Task: Help me to understand the experience cloud developer guide.
Action: Mouse moved to (890, 58)
Screenshot: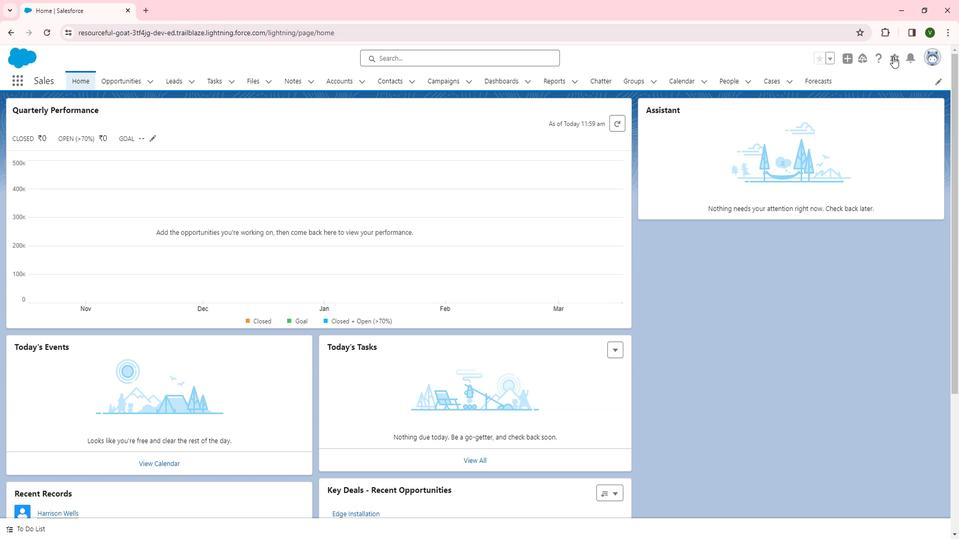 
Action: Mouse pressed left at (890, 58)
Screenshot: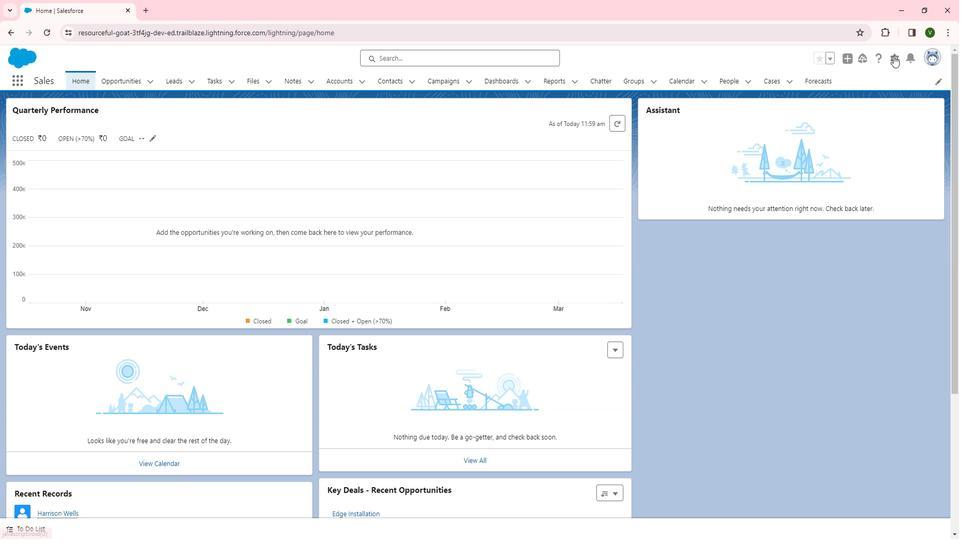 
Action: Mouse moved to (859, 84)
Screenshot: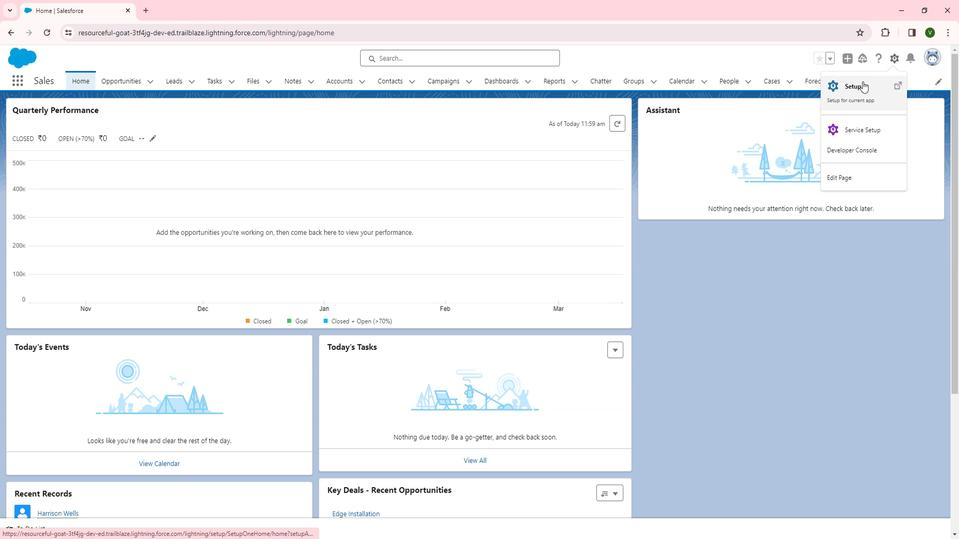 
Action: Mouse pressed left at (859, 84)
Screenshot: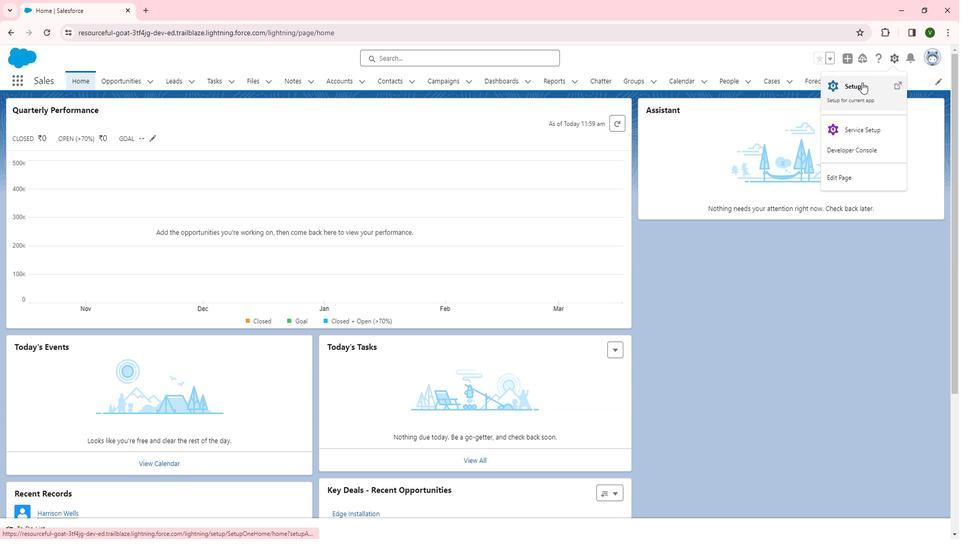 
Action: Mouse moved to (26, 428)
Screenshot: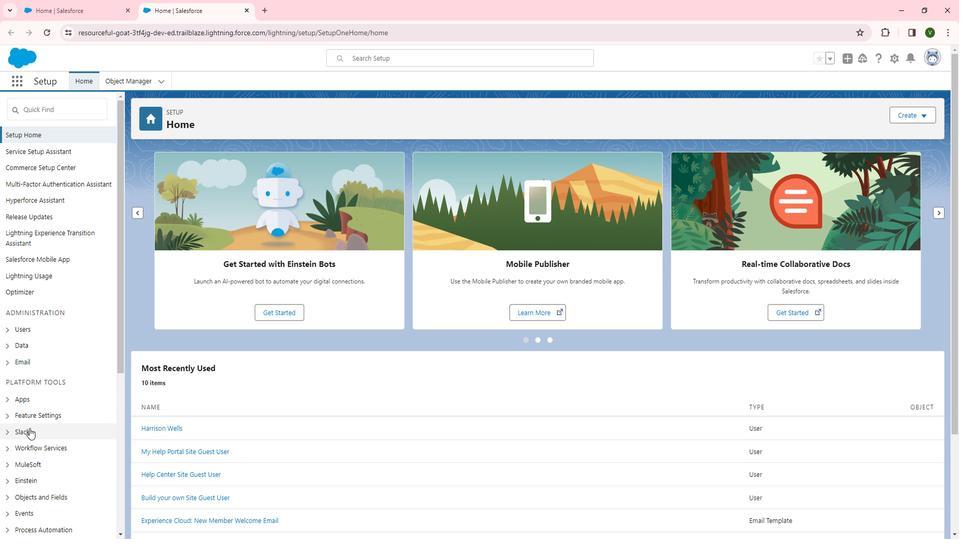 
Action: Mouse scrolled (26, 428) with delta (0, 0)
Screenshot: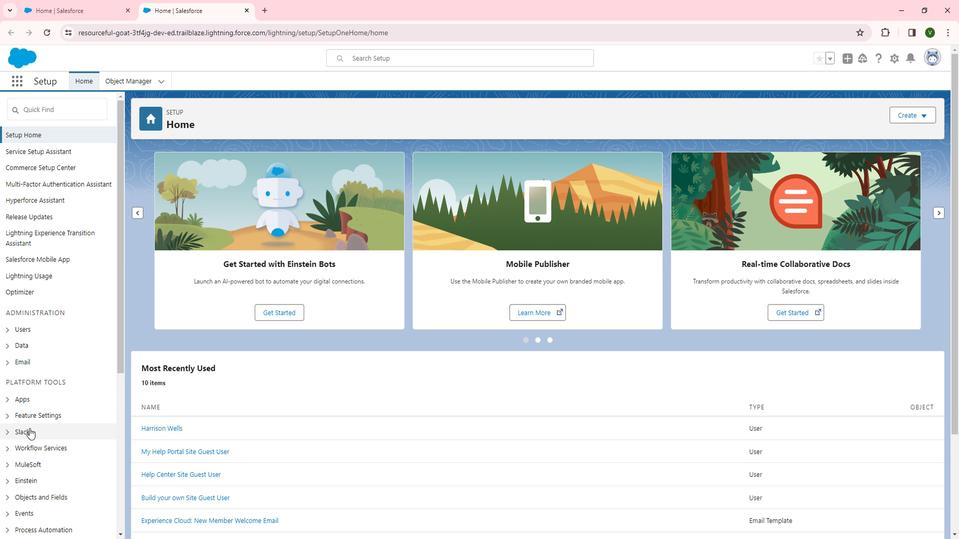 
Action: Mouse scrolled (26, 428) with delta (0, 0)
Screenshot: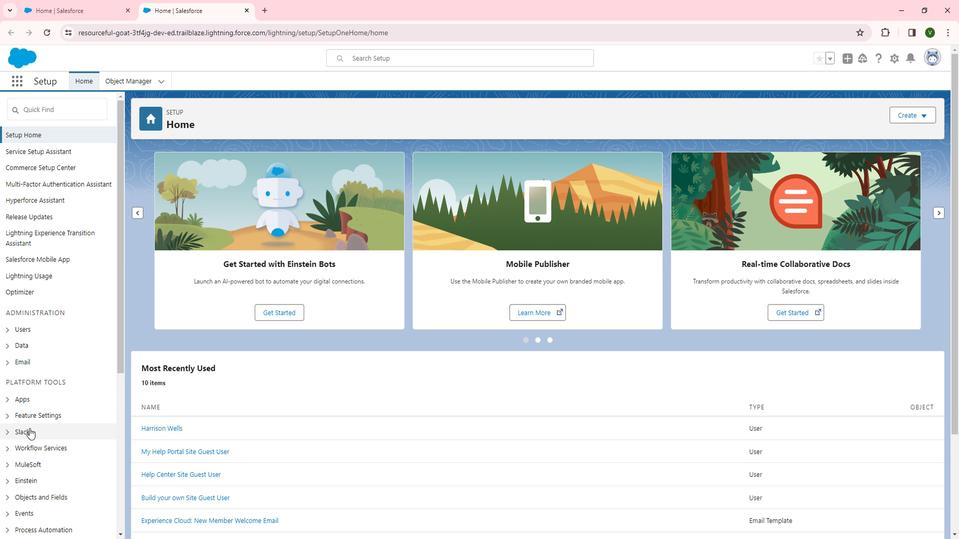 
Action: Mouse moved to (42, 307)
Screenshot: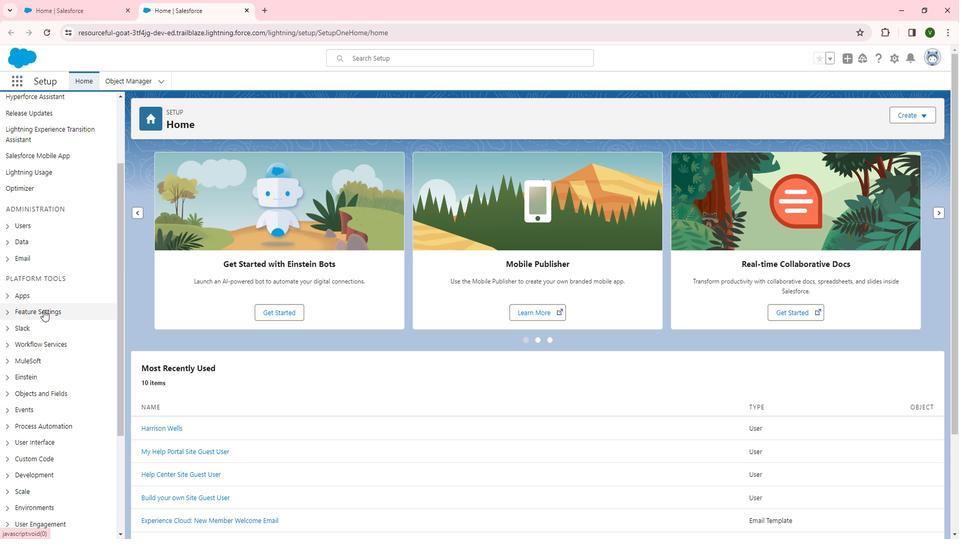 
Action: Mouse pressed left at (42, 307)
Screenshot: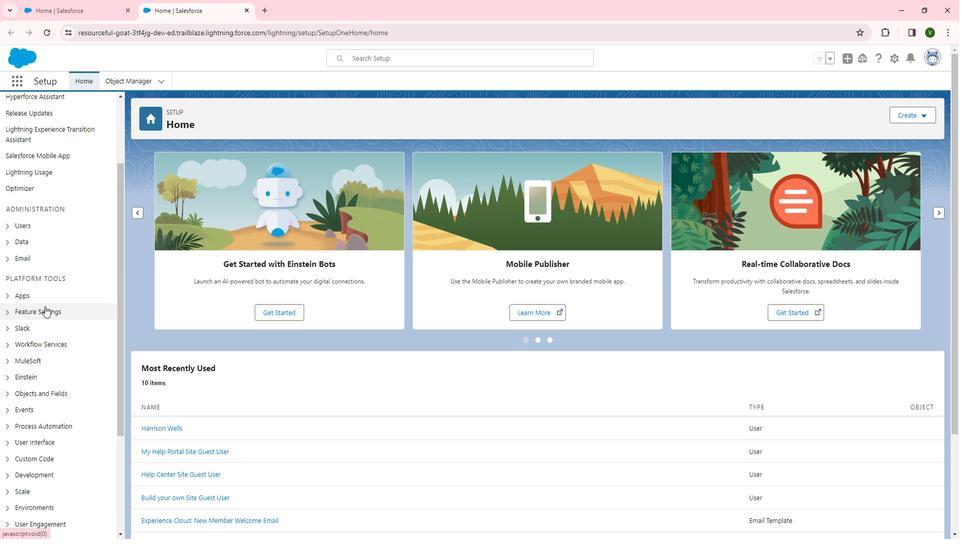 
Action: Mouse moved to (42, 396)
Screenshot: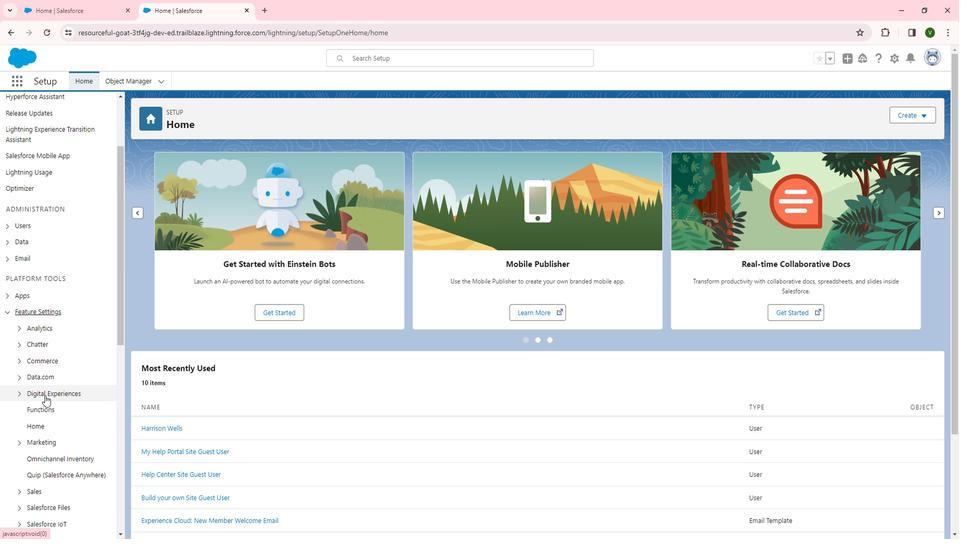 
Action: Mouse pressed left at (42, 396)
Screenshot: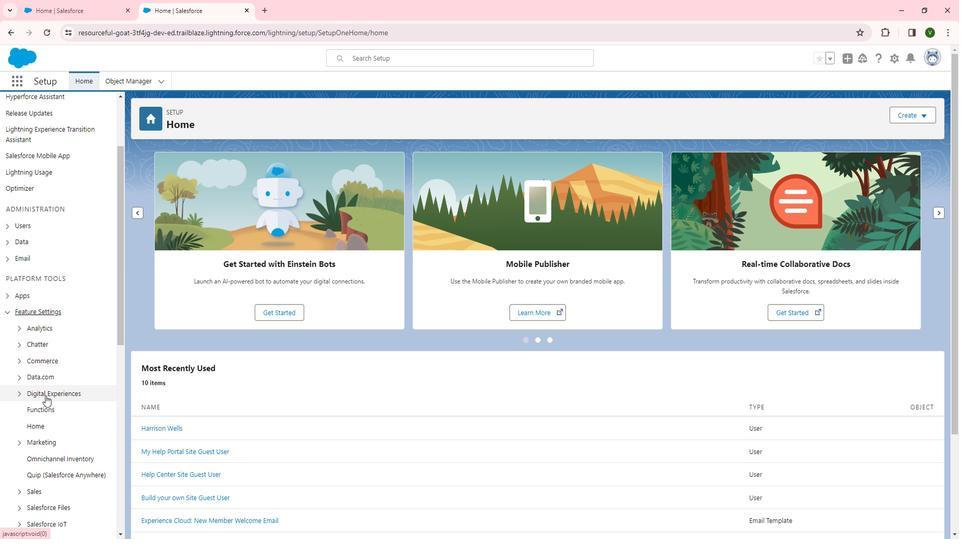 
Action: Mouse moved to (45, 407)
Screenshot: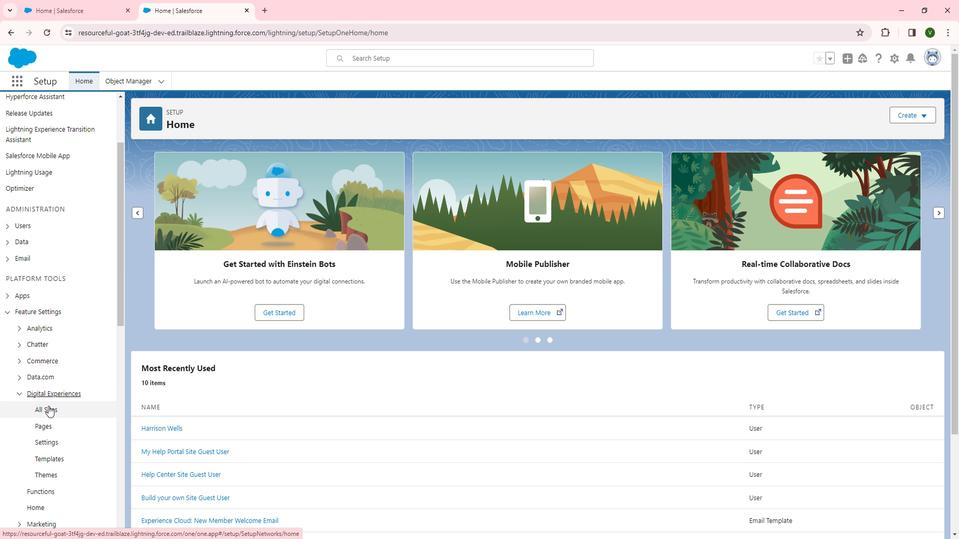 
Action: Mouse pressed left at (45, 407)
Screenshot: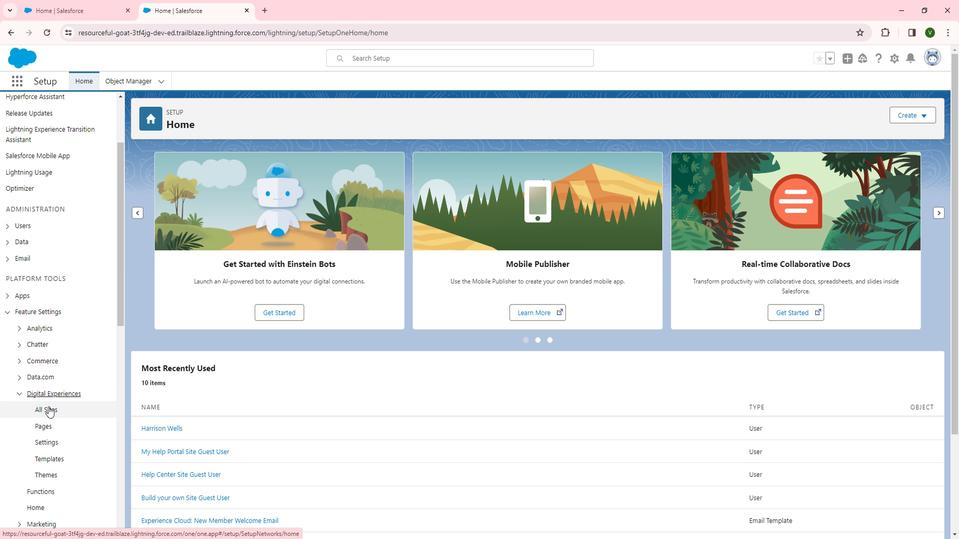 
Action: Mouse moved to (165, 266)
Screenshot: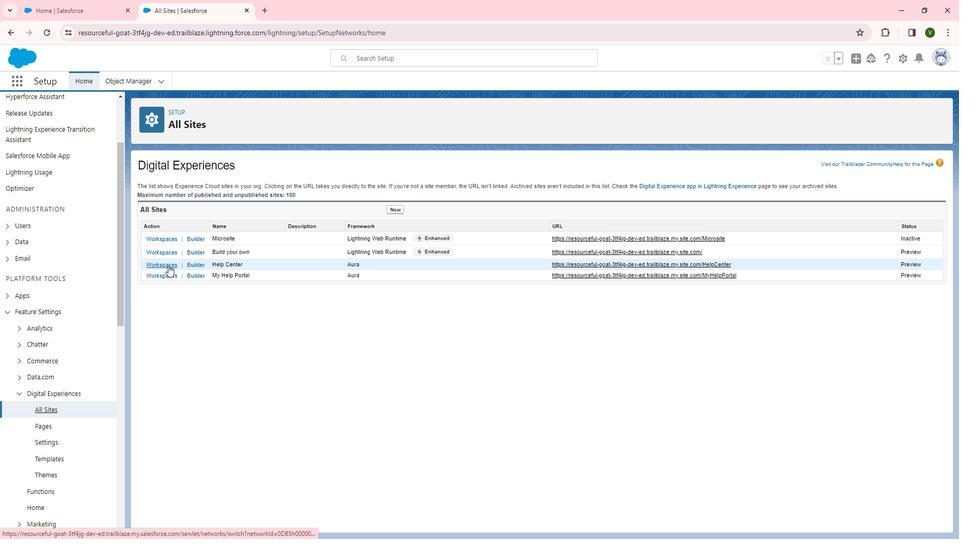 
Action: Mouse pressed left at (165, 266)
Screenshot: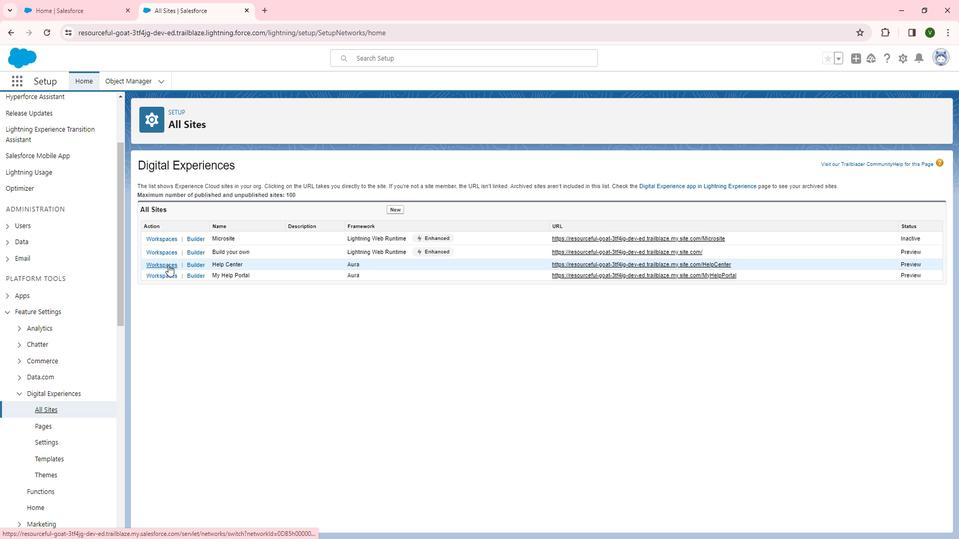 
Action: Mouse moved to (354, 328)
Screenshot: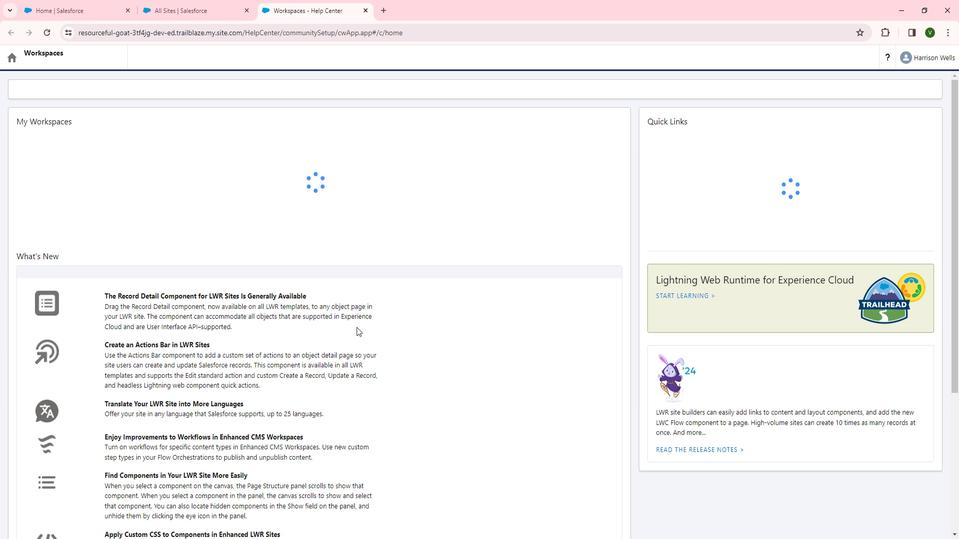 
Action: Mouse scrolled (354, 327) with delta (0, 0)
Screenshot: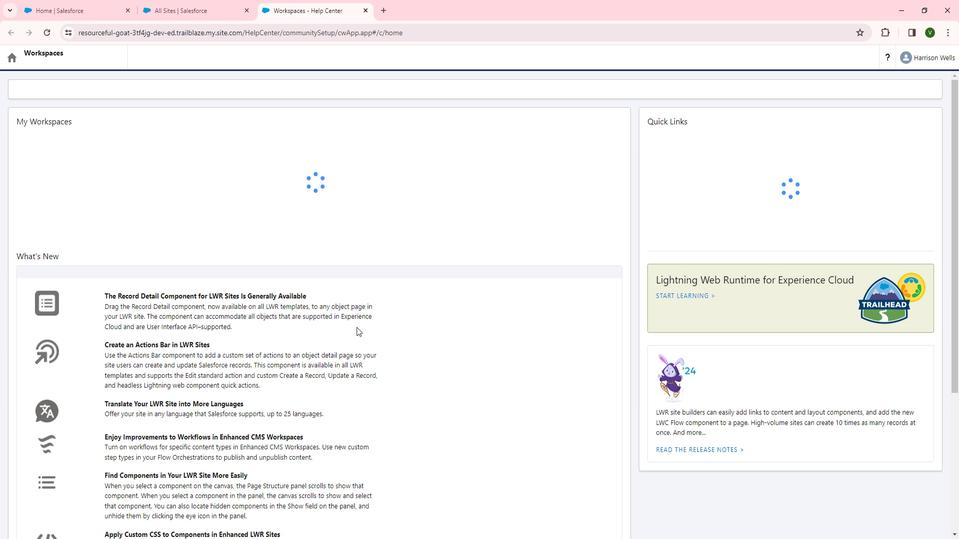 
Action: Mouse moved to (463, 320)
Screenshot: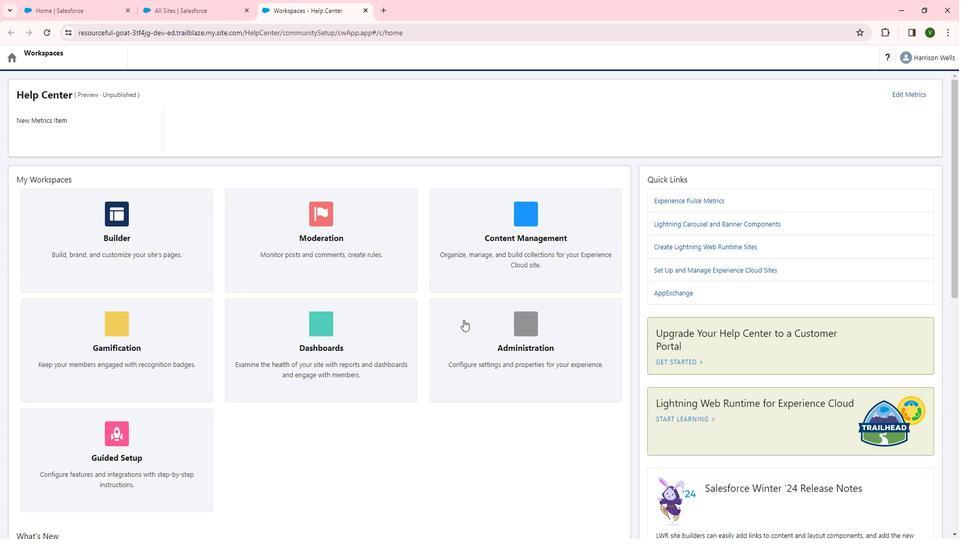 
Action: Mouse scrolled (463, 319) with delta (0, 0)
Screenshot: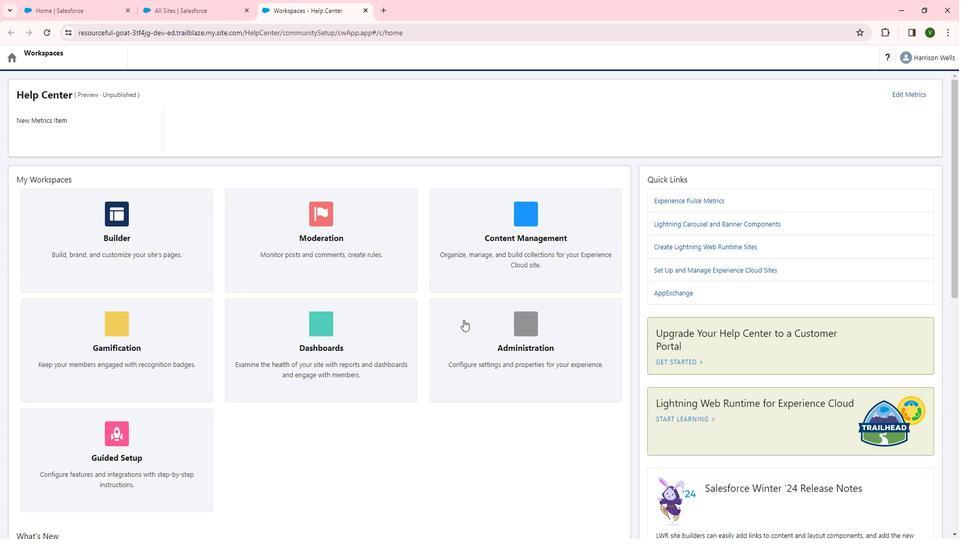 
Action: Mouse scrolled (463, 319) with delta (0, 0)
Screenshot: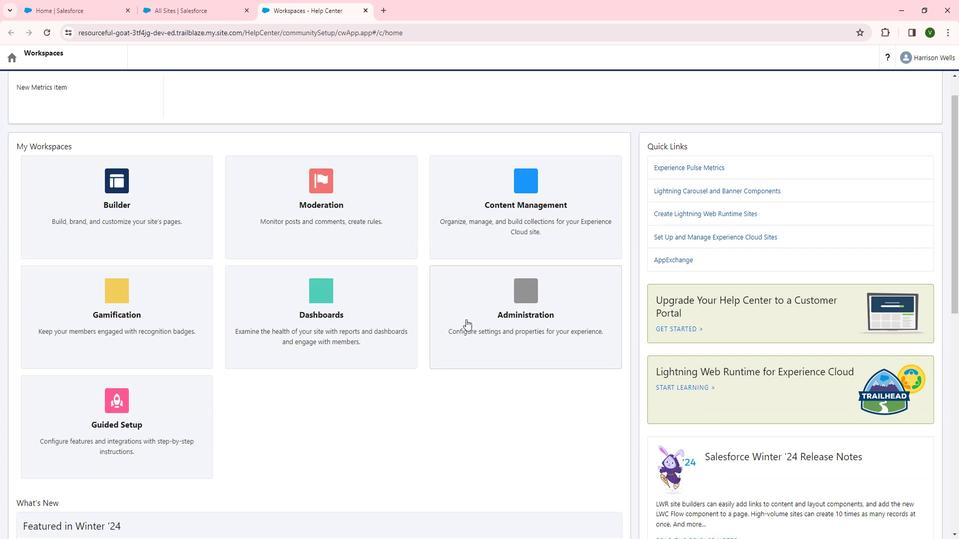 
Action: Mouse scrolled (463, 319) with delta (0, 0)
Screenshot: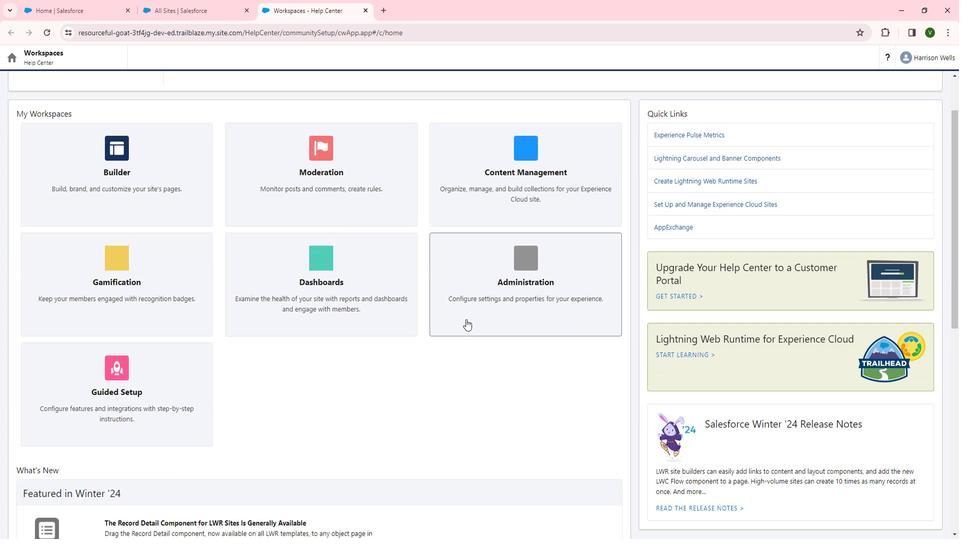 
Action: Mouse scrolled (463, 319) with delta (0, 0)
Screenshot: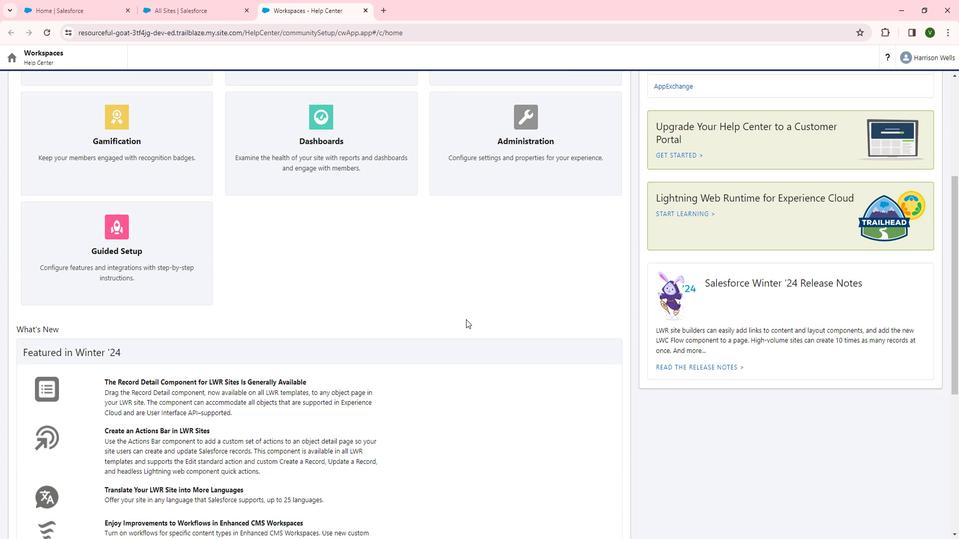 
Action: Mouse scrolled (463, 319) with delta (0, 0)
Screenshot: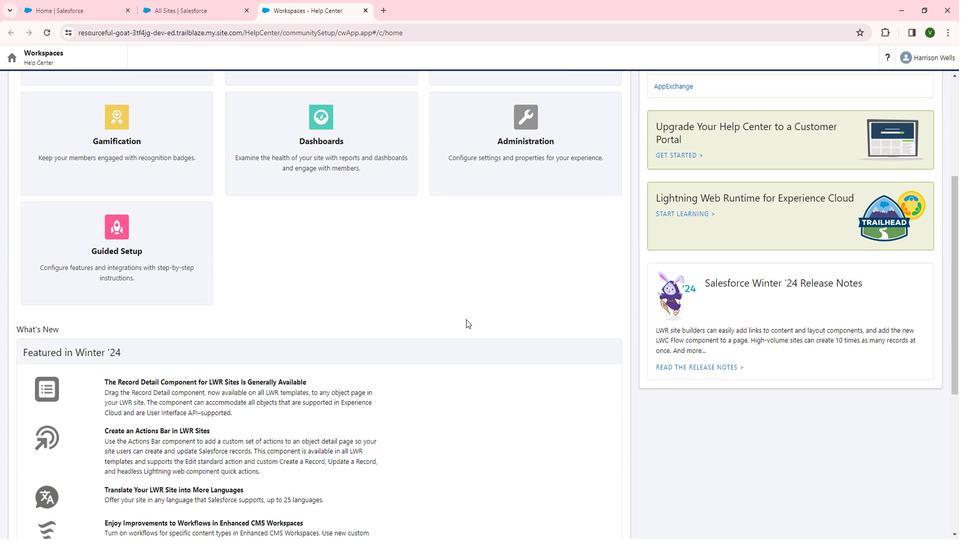 
Action: Mouse scrolled (463, 319) with delta (0, 0)
Screenshot: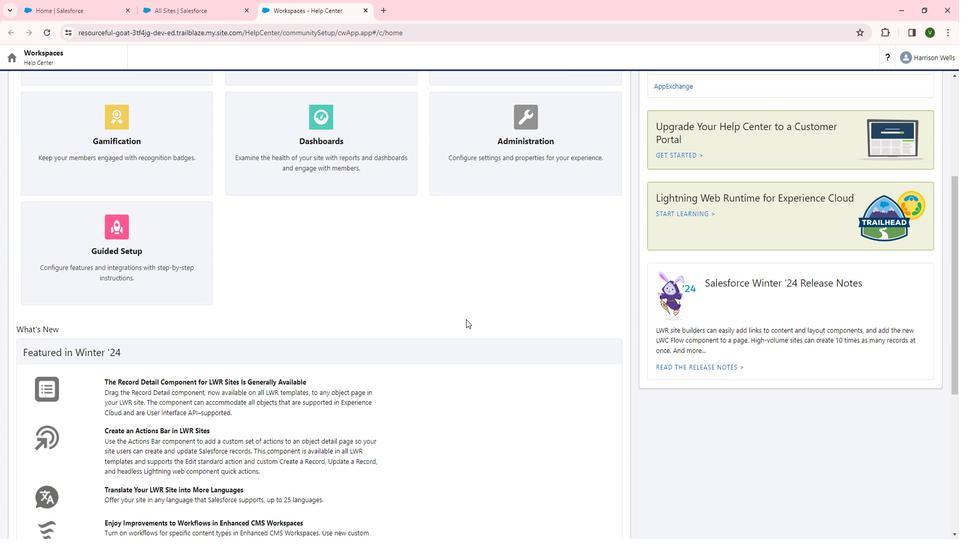 
Action: Mouse scrolled (463, 319) with delta (0, 0)
Screenshot: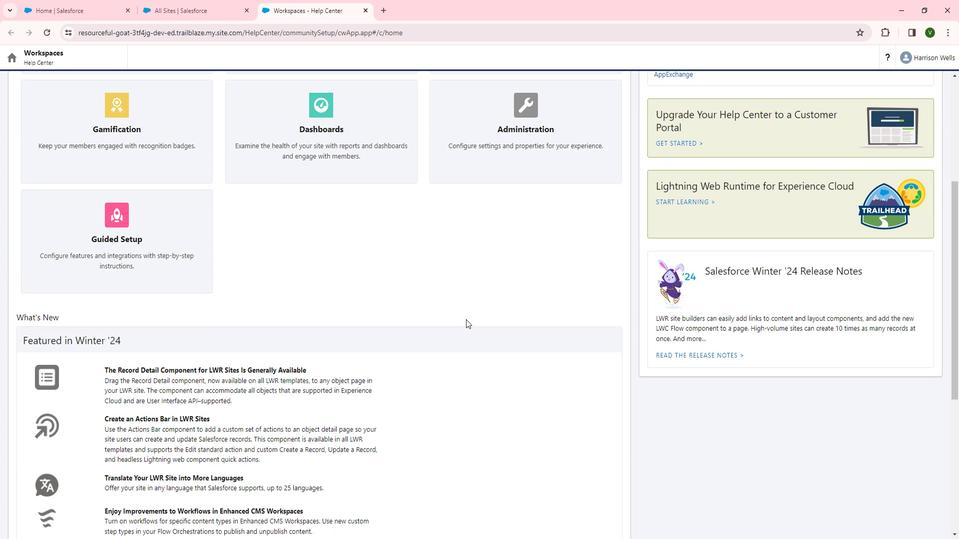
Action: Mouse scrolled (463, 319) with delta (0, 0)
Screenshot: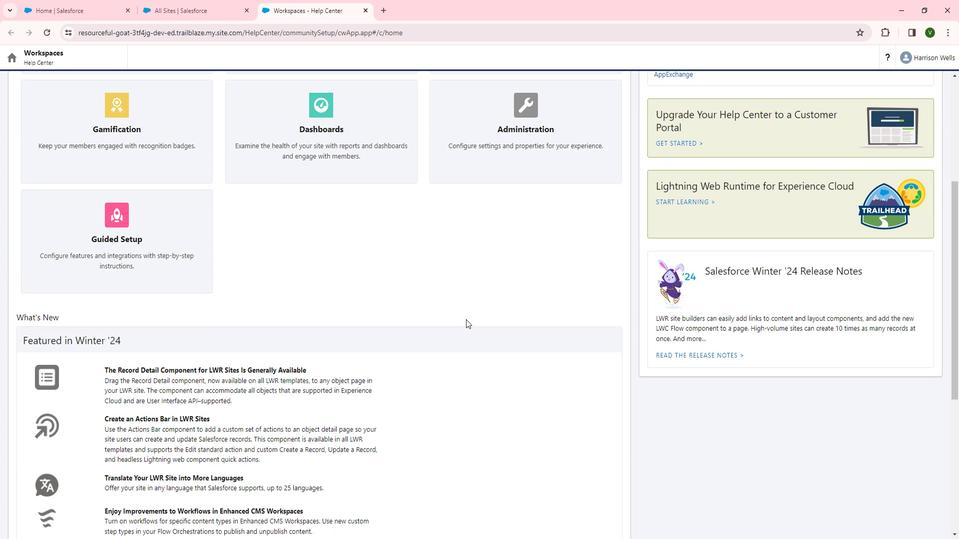 
Action: Mouse scrolled (463, 319) with delta (0, 0)
Screenshot: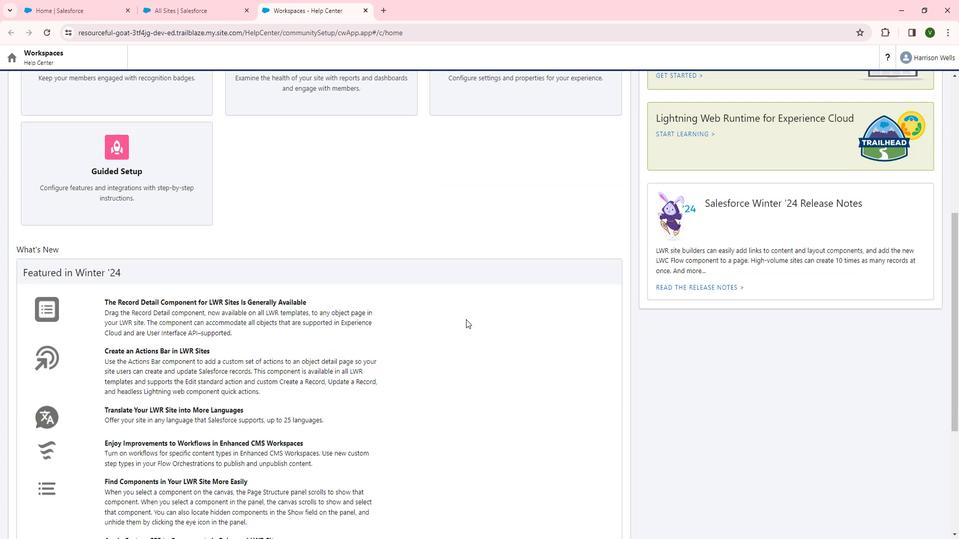 
Action: Mouse scrolled (463, 319) with delta (0, 0)
Screenshot: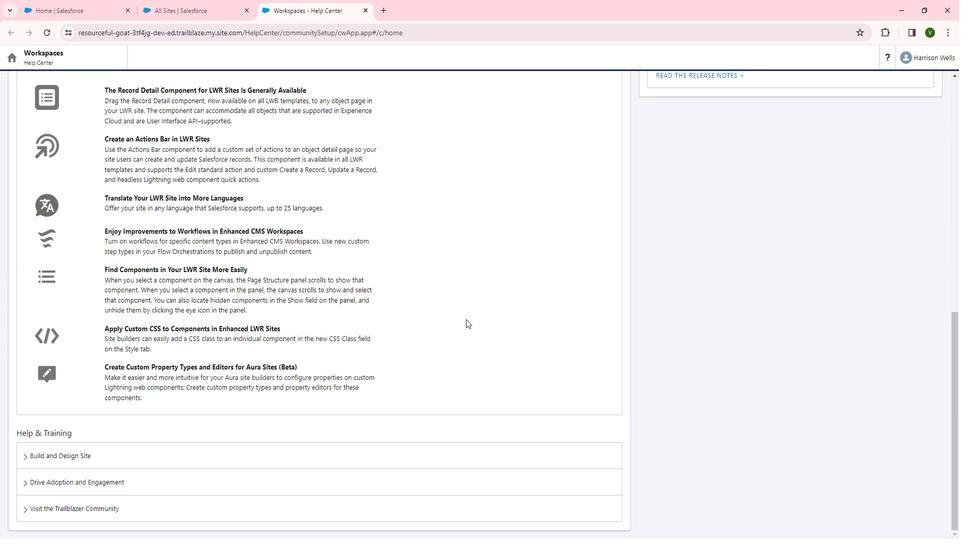 
Action: Mouse scrolled (463, 319) with delta (0, 0)
Screenshot: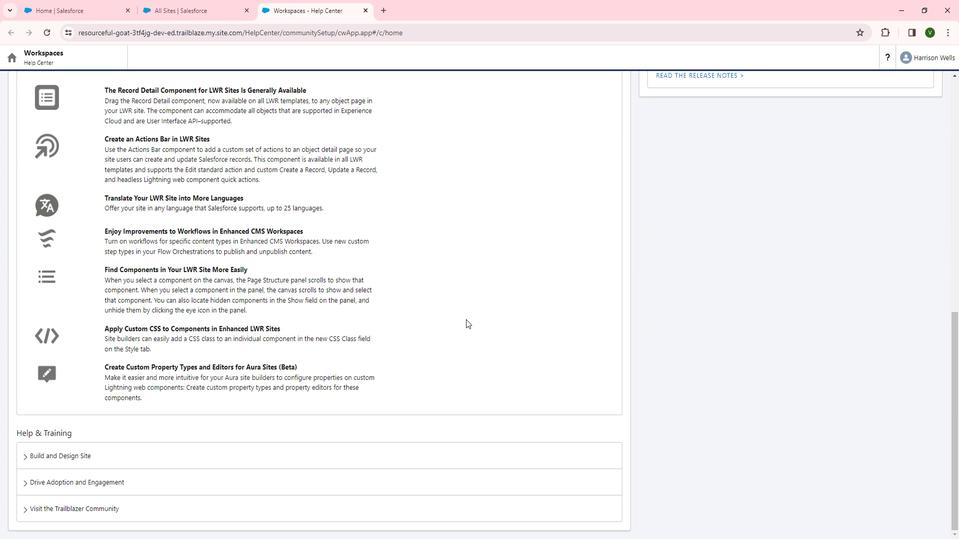 
Action: Mouse scrolled (463, 319) with delta (0, 0)
Screenshot: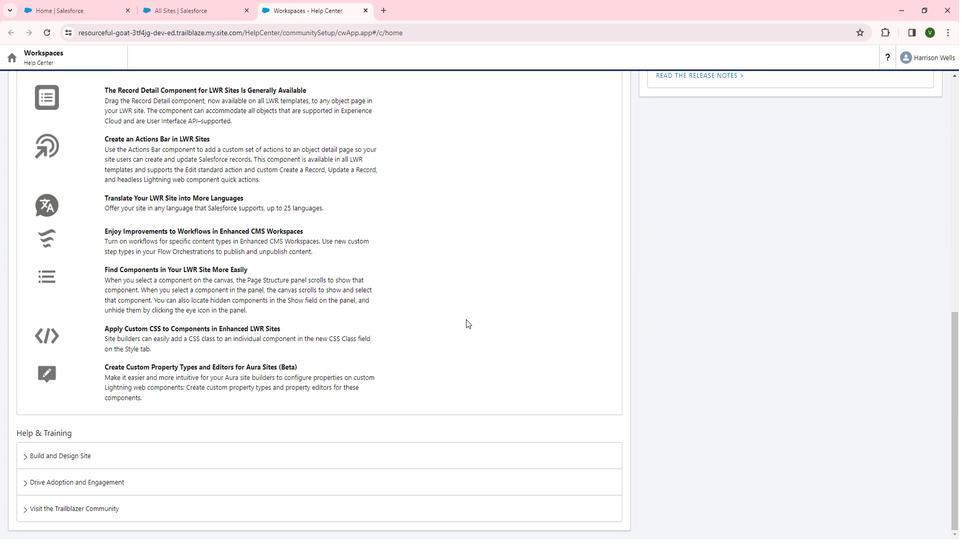 
Action: Mouse scrolled (463, 319) with delta (0, 0)
Screenshot: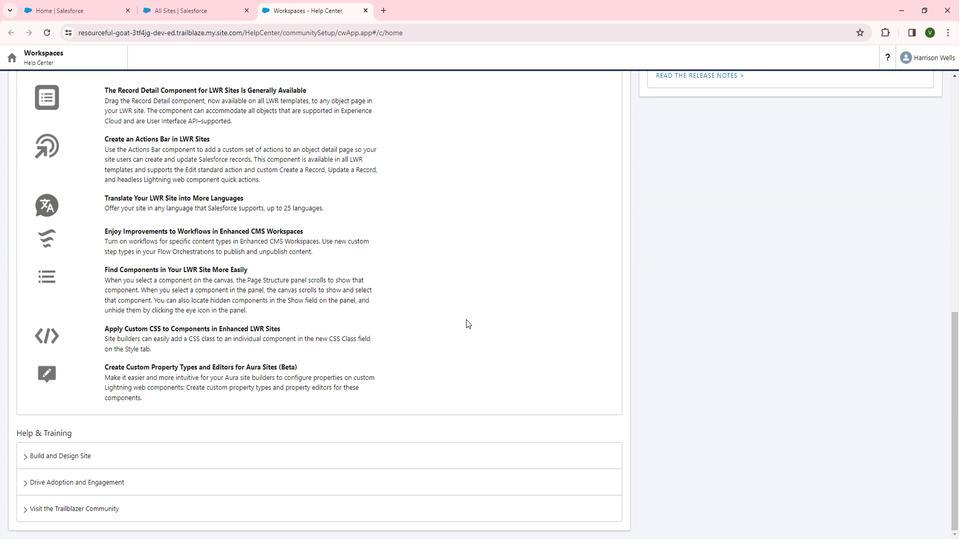 
Action: Mouse moved to (61, 457)
Screenshot: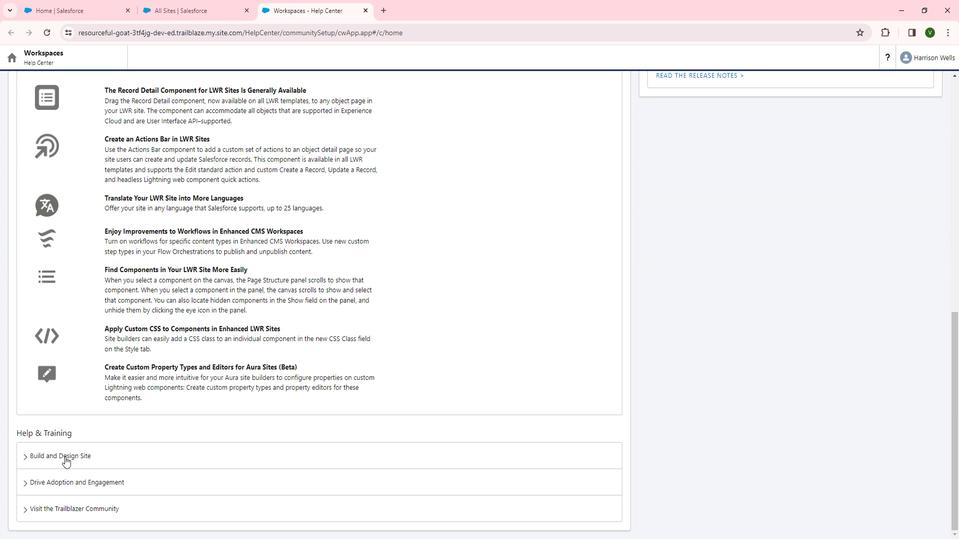 
Action: Mouse pressed left at (61, 457)
Screenshot: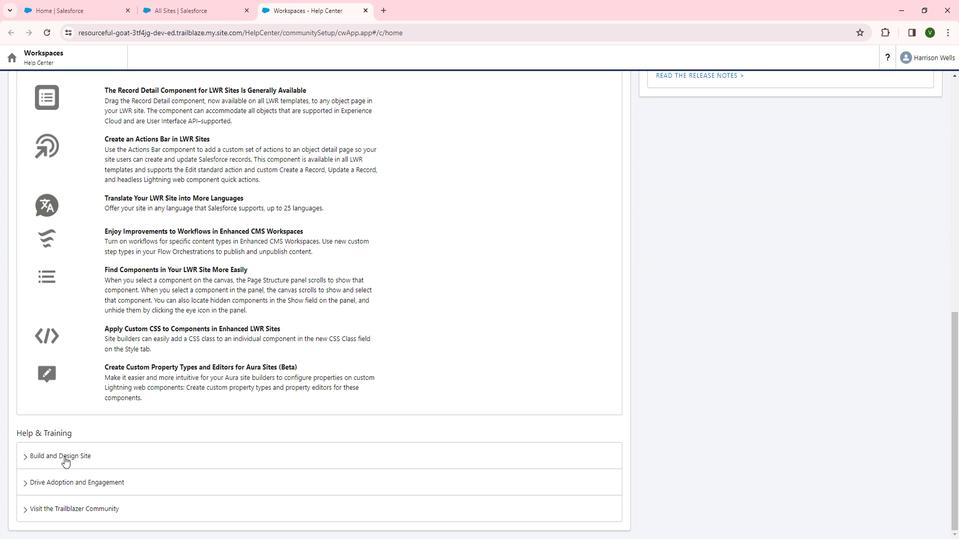 
Action: Mouse moved to (232, 403)
Screenshot: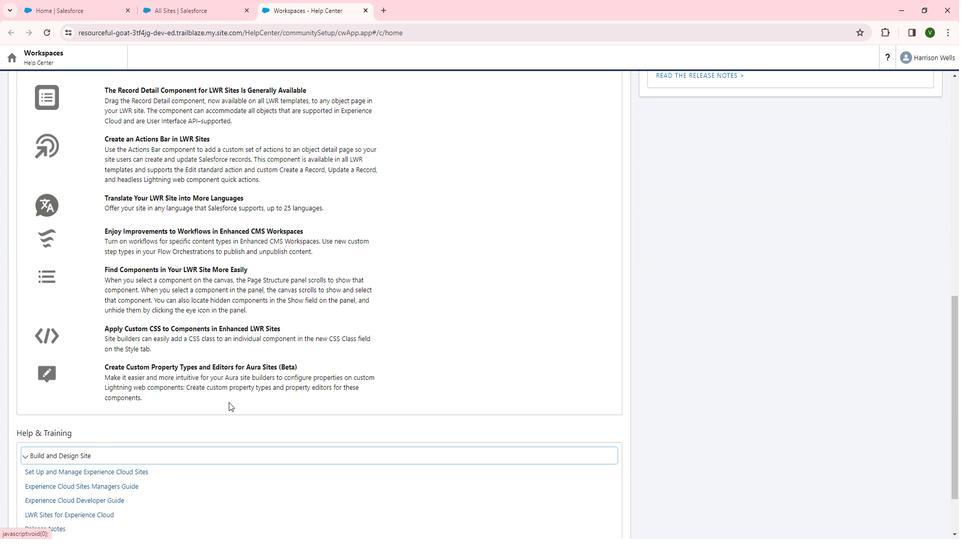 
Action: Mouse scrolled (232, 402) with delta (0, 0)
Screenshot: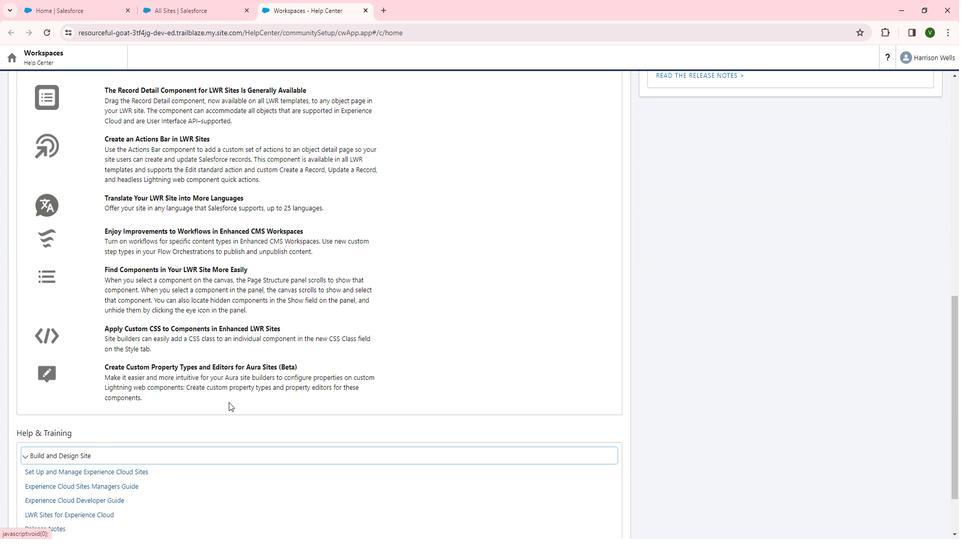 
Action: Mouse moved to (232, 402)
Screenshot: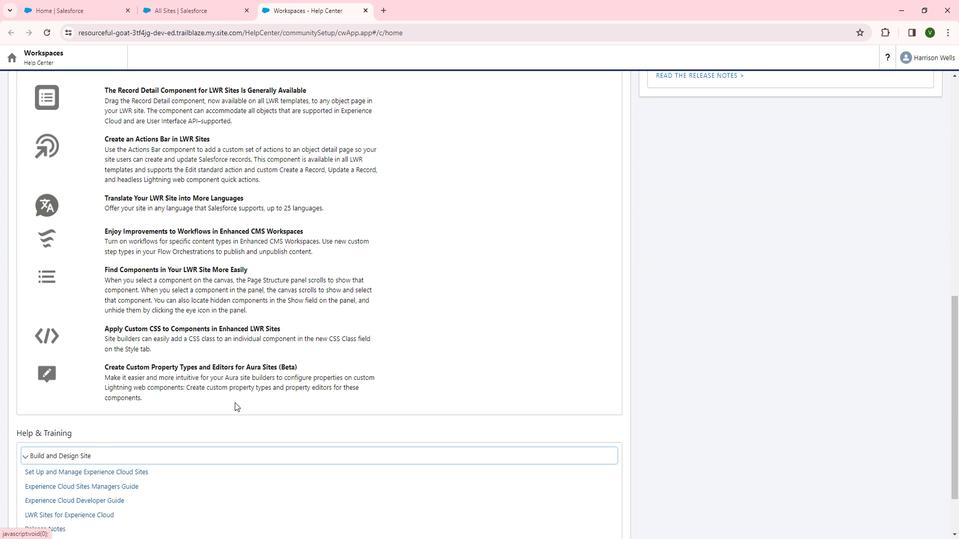 
Action: Mouse scrolled (232, 402) with delta (0, 0)
Screenshot: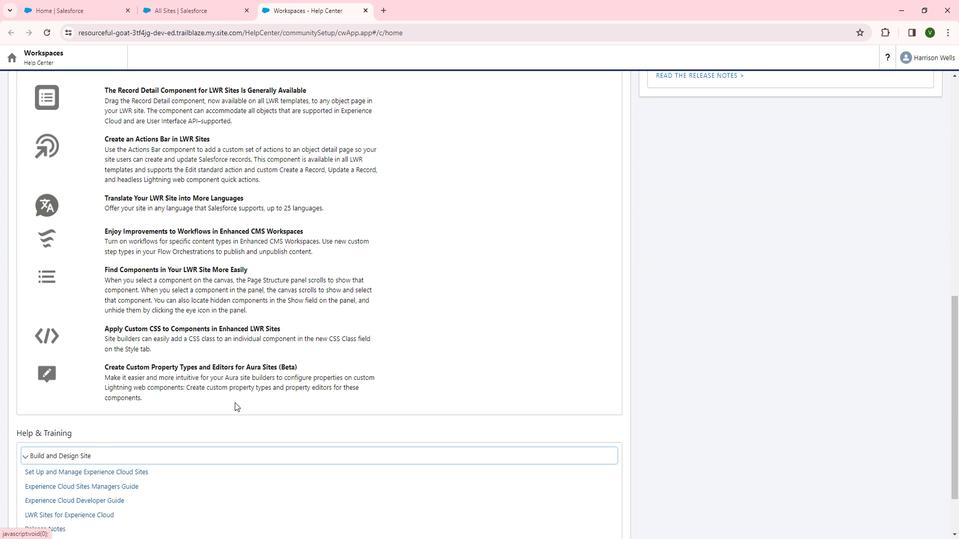 
Action: Mouse scrolled (232, 402) with delta (0, 0)
Screenshot: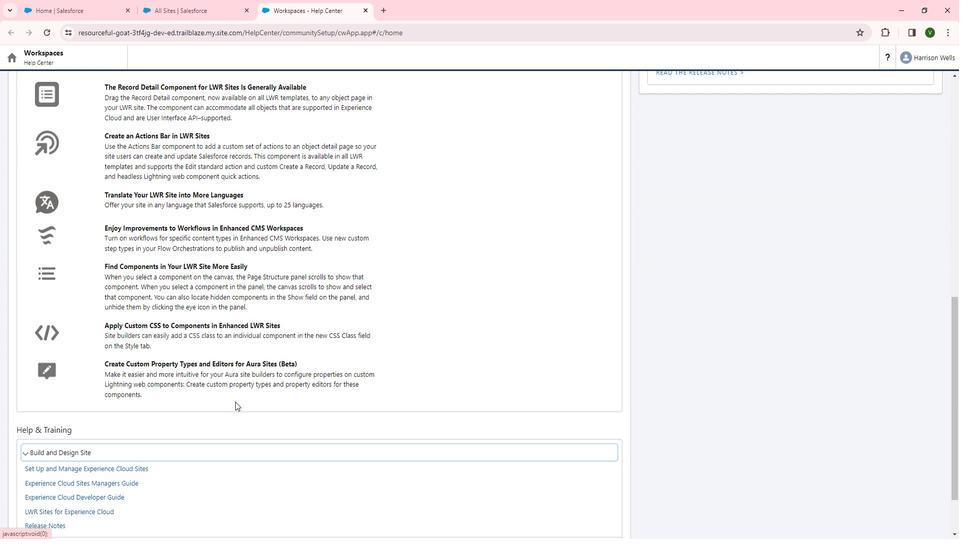 
Action: Mouse scrolled (232, 402) with delta (0, 0)
Screenshot: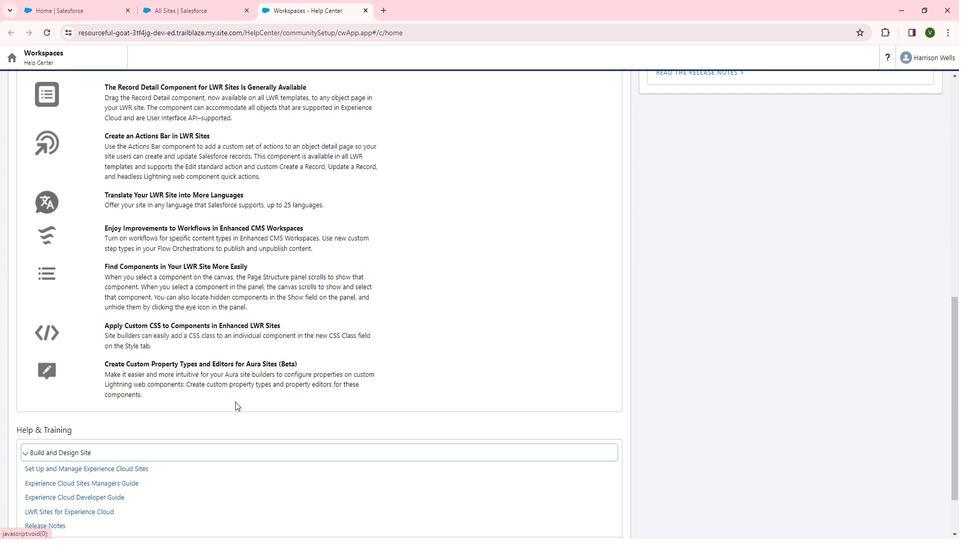 
Action: Mouse scrolled (232, 402) with delta (0, 0)
Screenshot: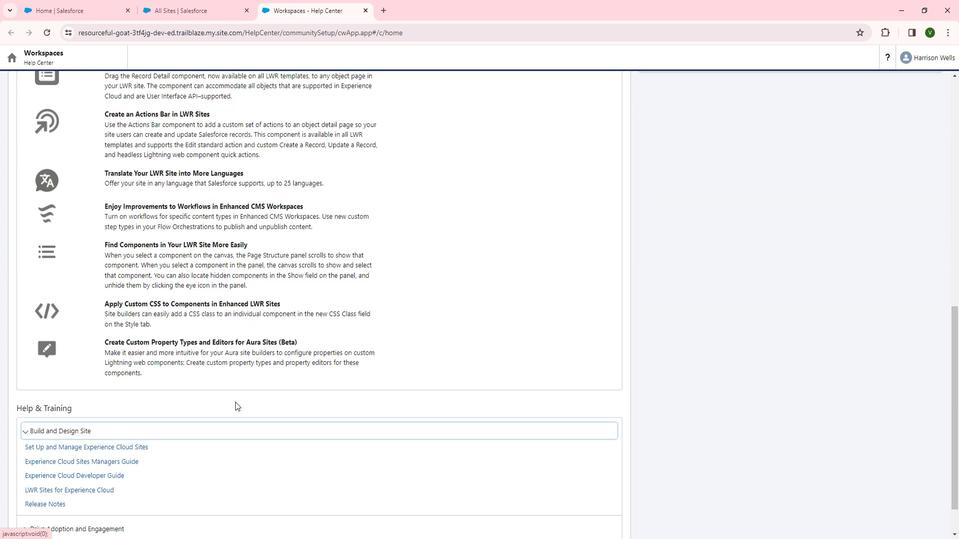 
Action: Mouse moved to (71, 428)
Screenshot: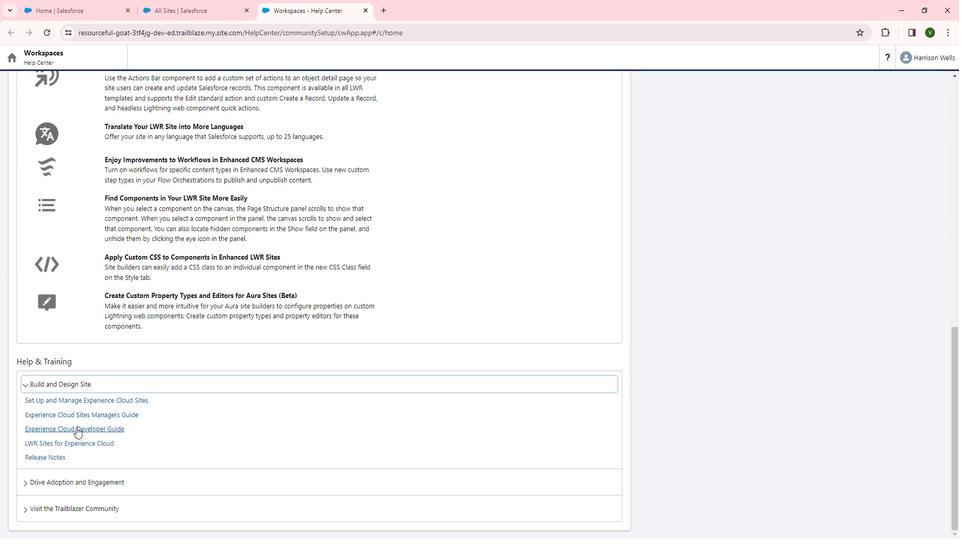 
Action: Mouse pressed left at (71, 428)
Screenshot: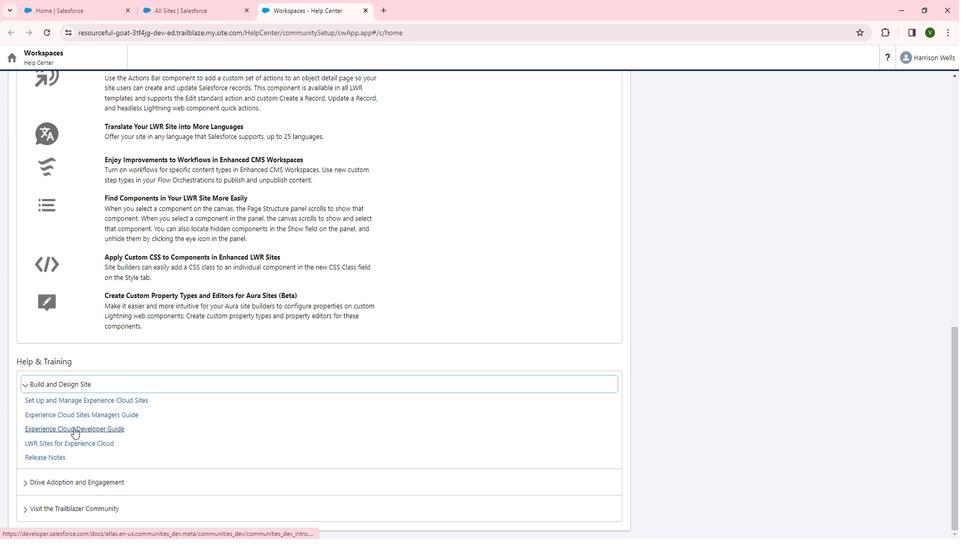 
Action: Mouse moved to (549, 287)
Screenshot: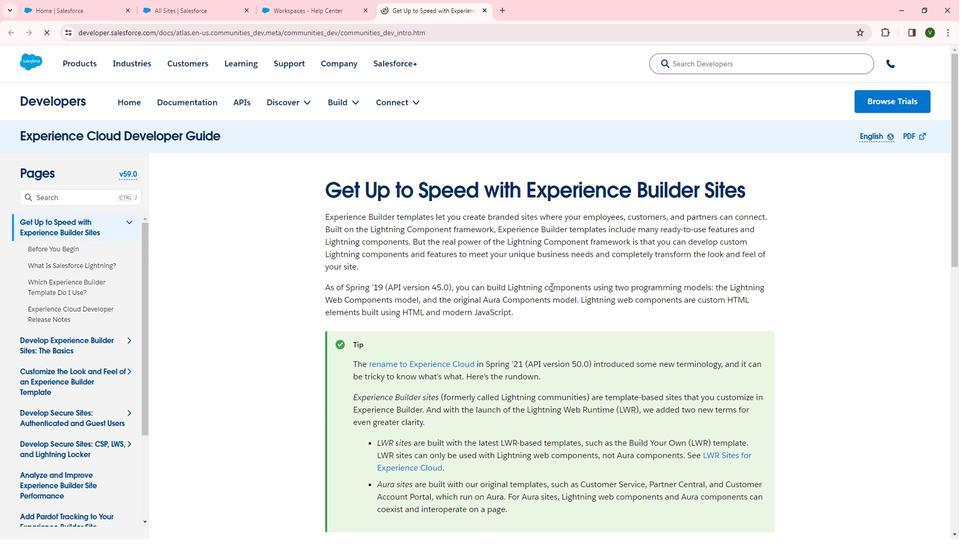 
